 Task: Cancel job alert.
Action: Mouse moved to (715, 79)
Screenshot: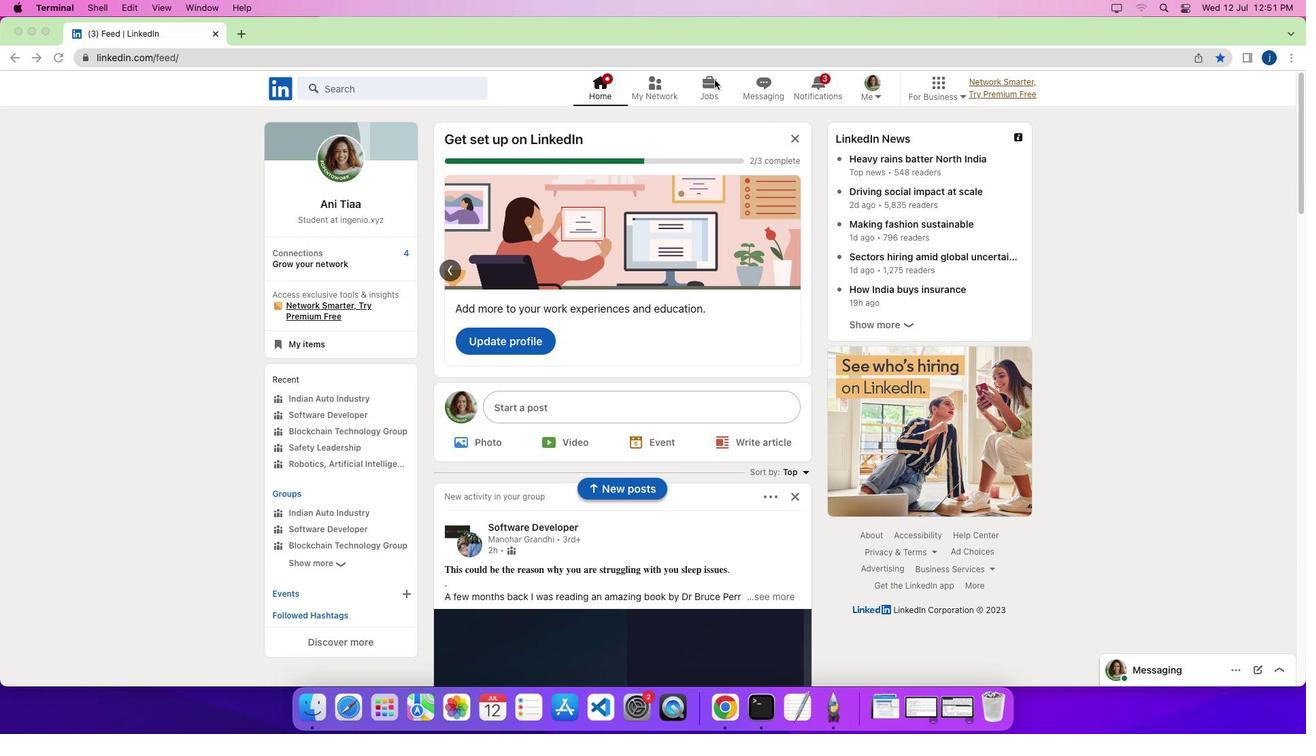 
Action: Mouse pressed left at (715, 79)
Screenshot: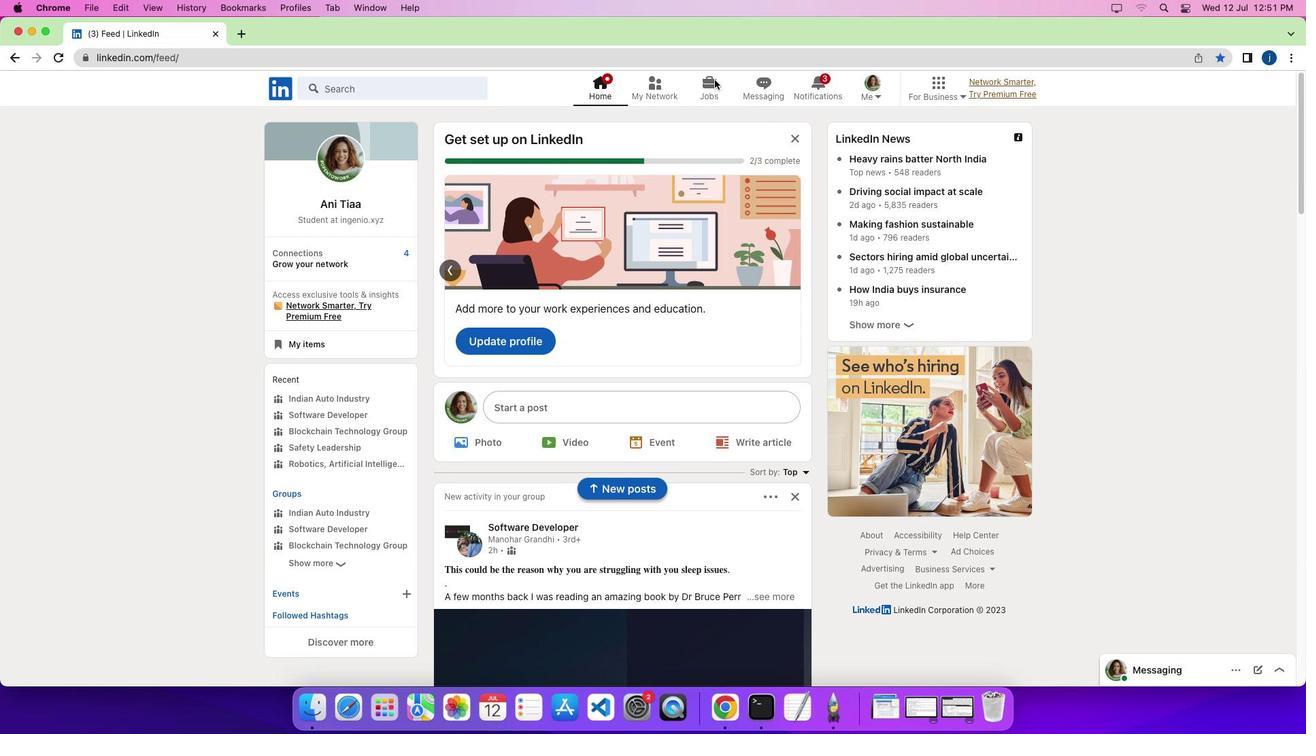 
Action: Mouse pressed left at (715, 79)
Screenshot: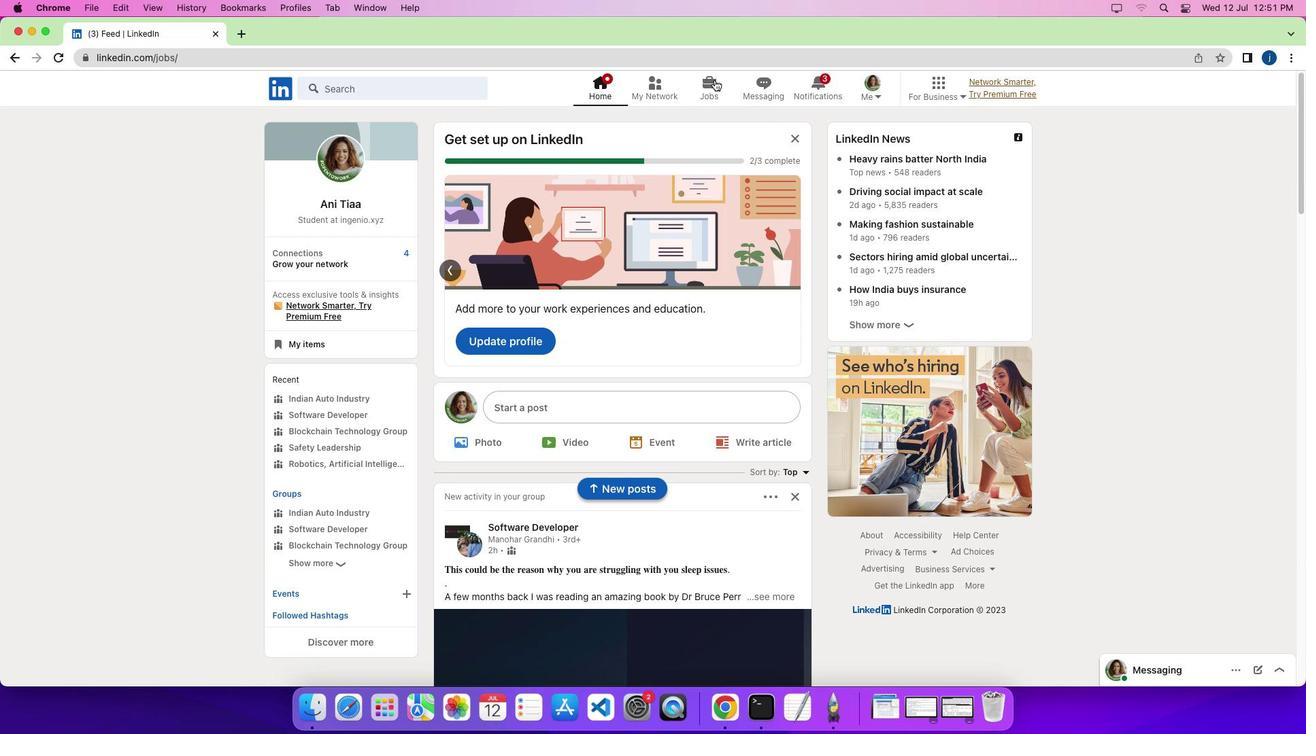 
Action: Mouse moved to (317, 407)
Screenshot: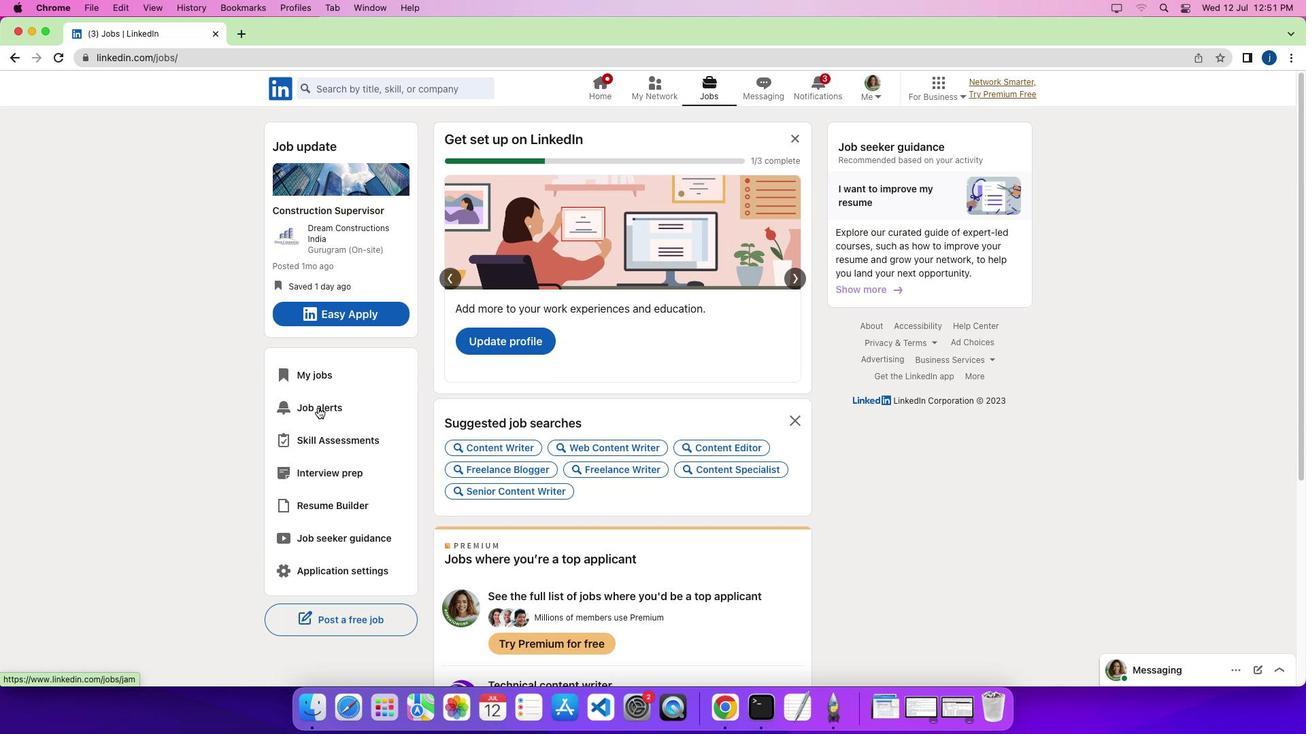 
Action: Mouse pressed left at (317, 407)
Screenshot: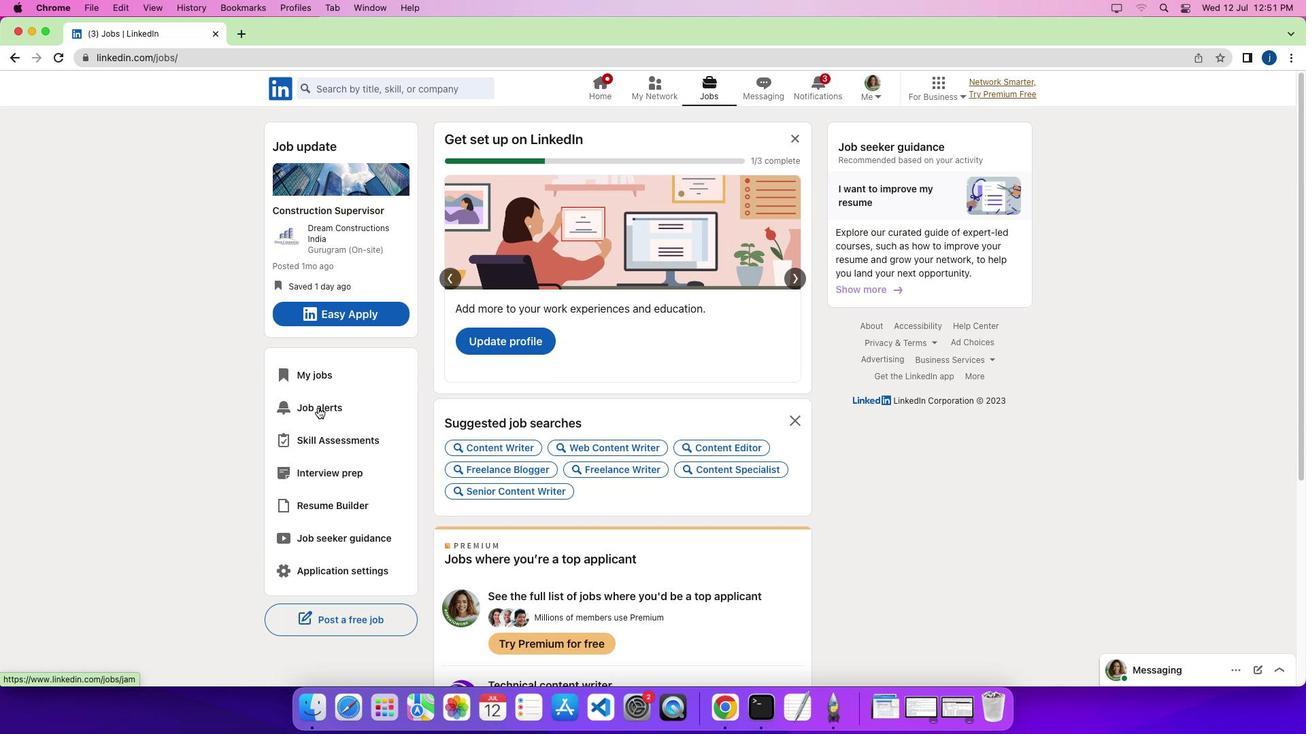 
Action: Mouse moved to (851, 168)
Screenshot: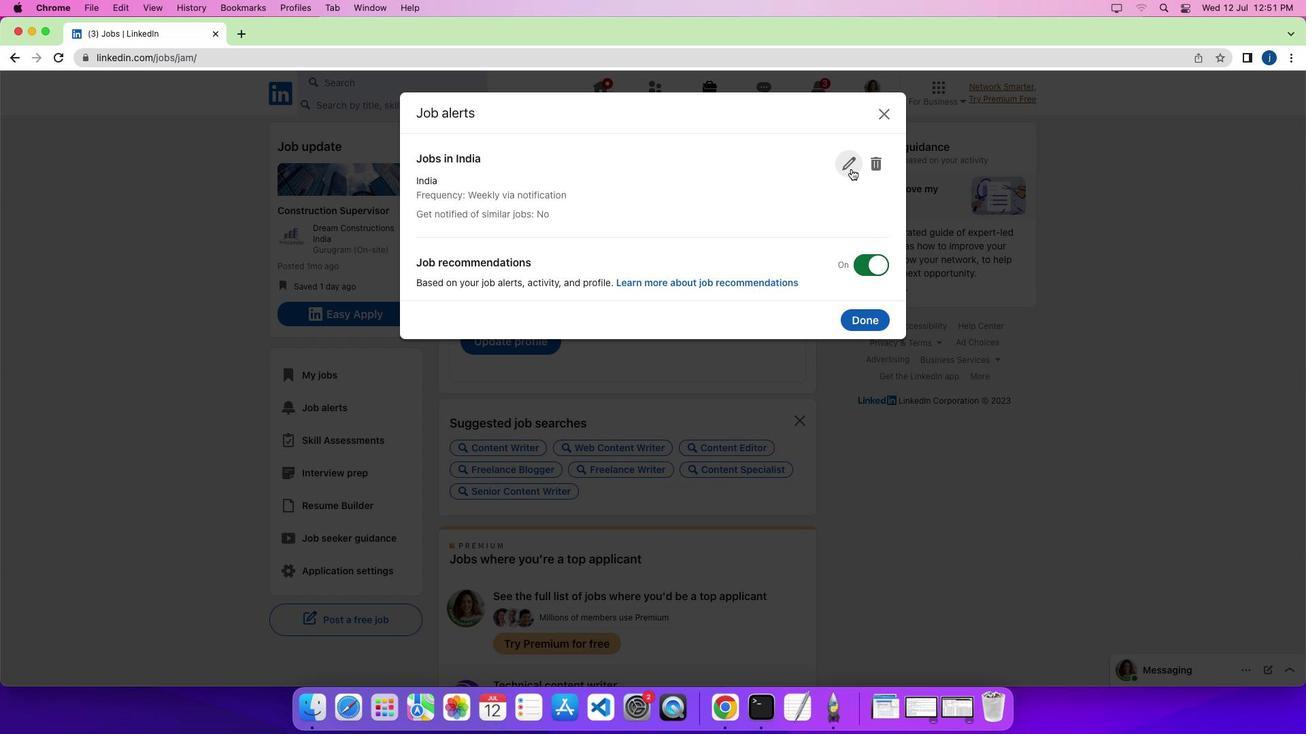 
Action: Mouse pressed left at (851, 168)
Screenshot: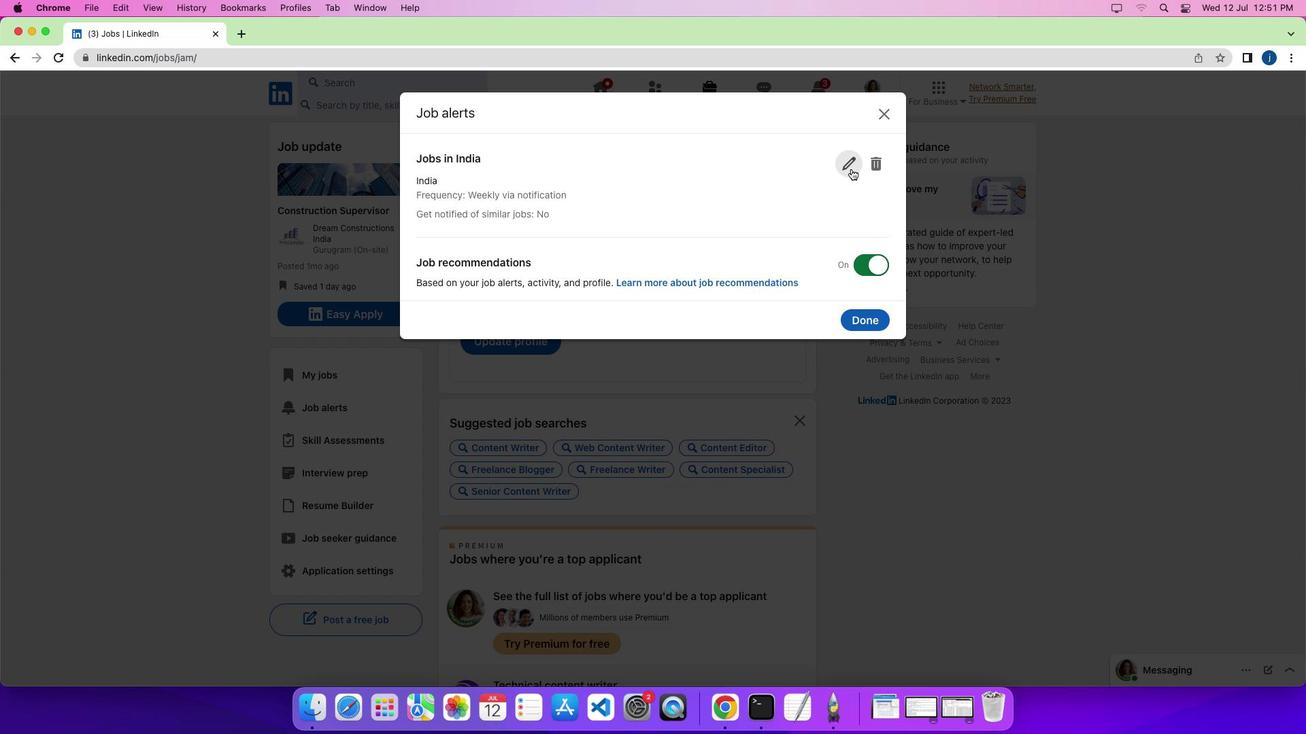 
Action: Mouse moved to (449, 512)
Screenshot: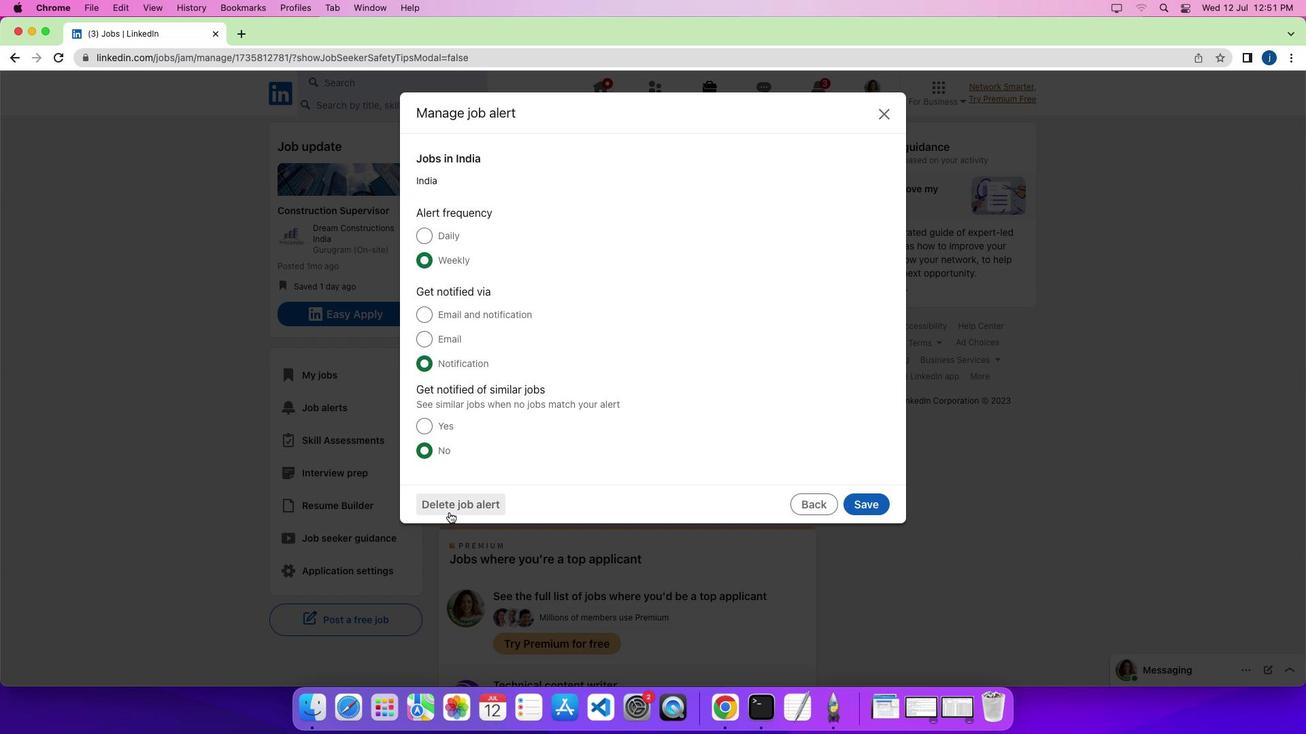 
Action: Mouse pressed left at (449, 512)
Screenshot: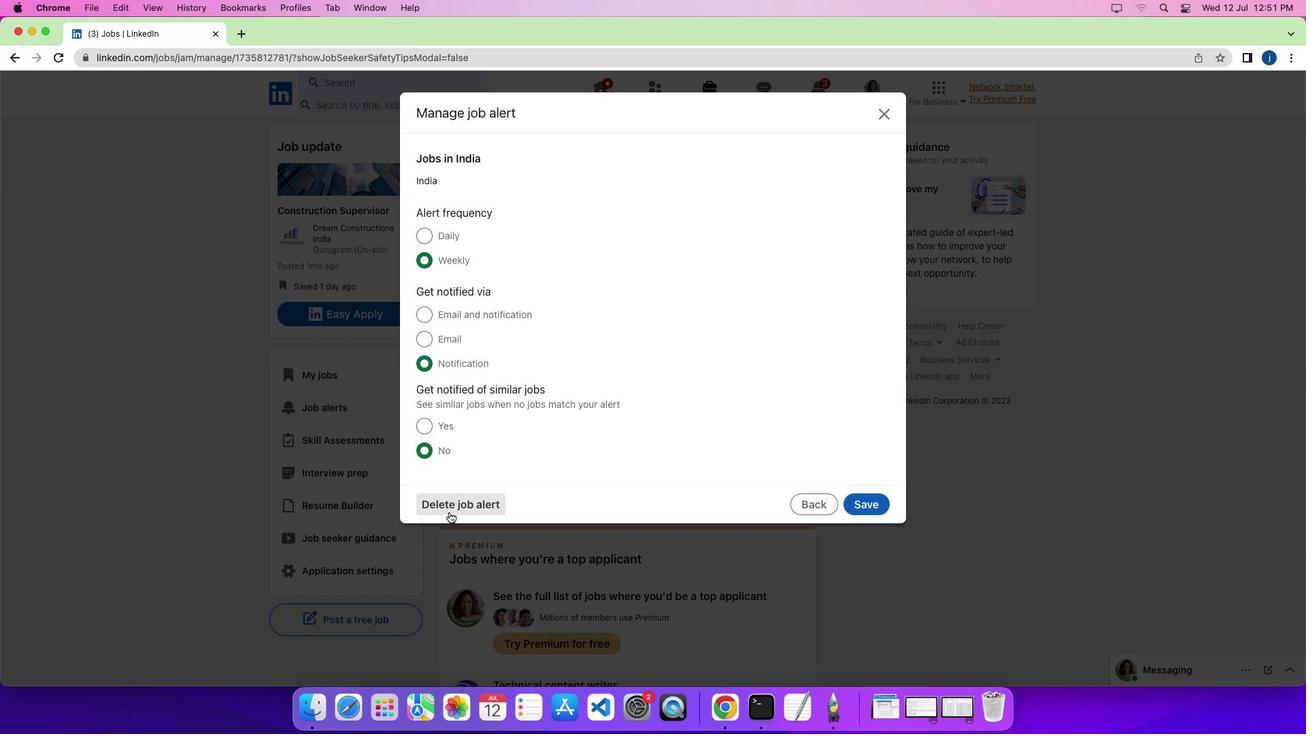 
Action: Mouse moved to (665, 325)
Screenshot: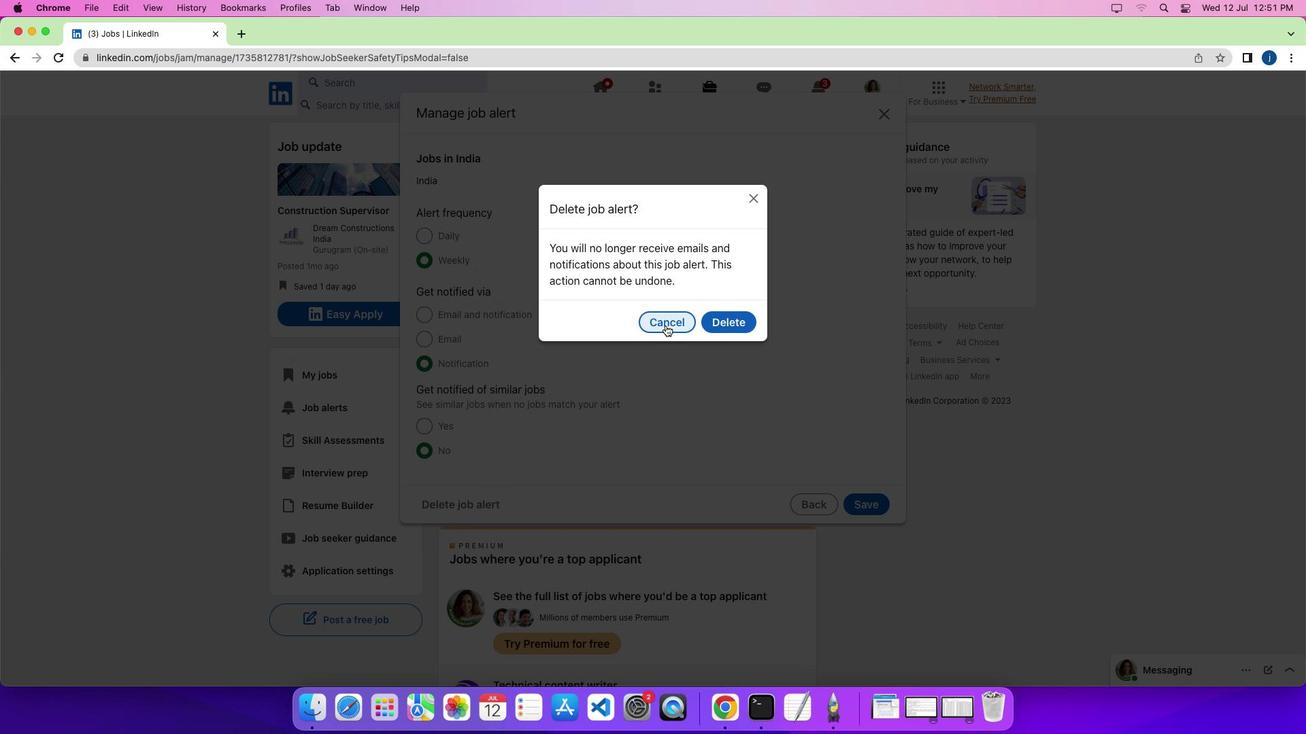 
Action: Mouse pressed left at (665, 325)
Screenshot: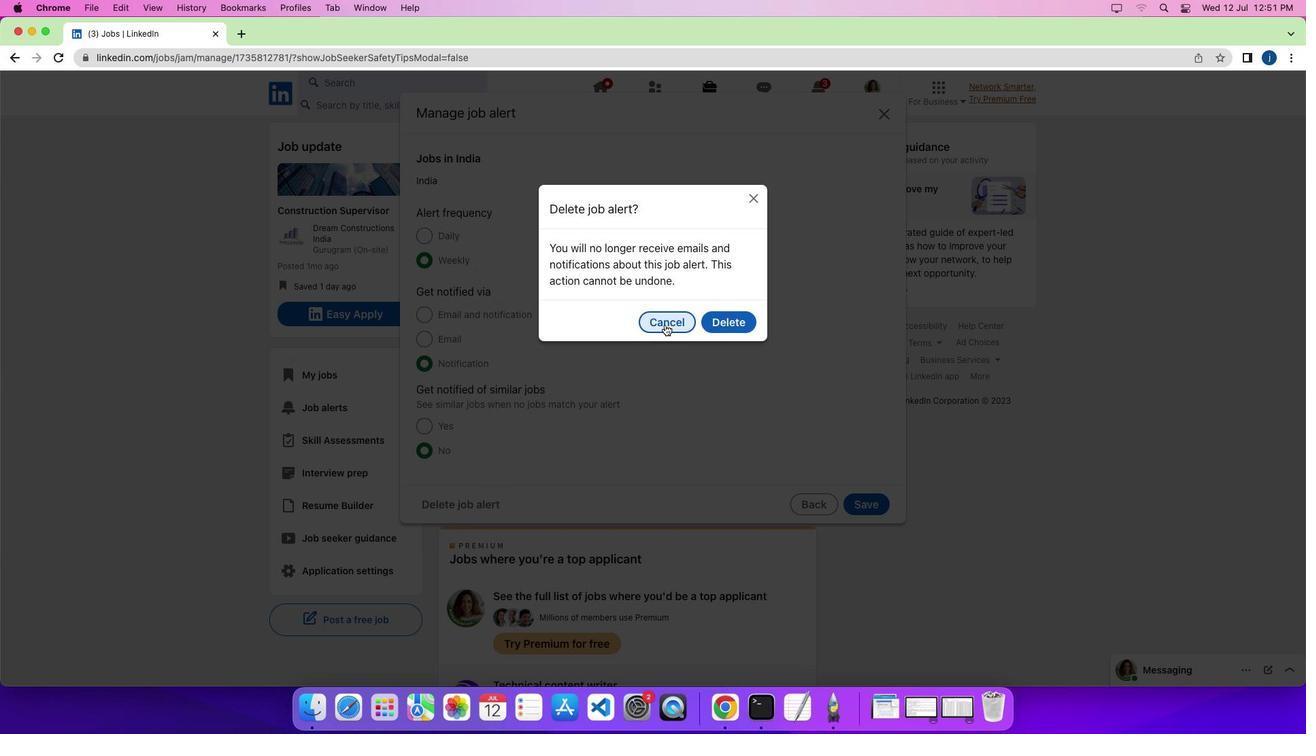 
Action: Mouse moved to (672, 434)
Screenshot: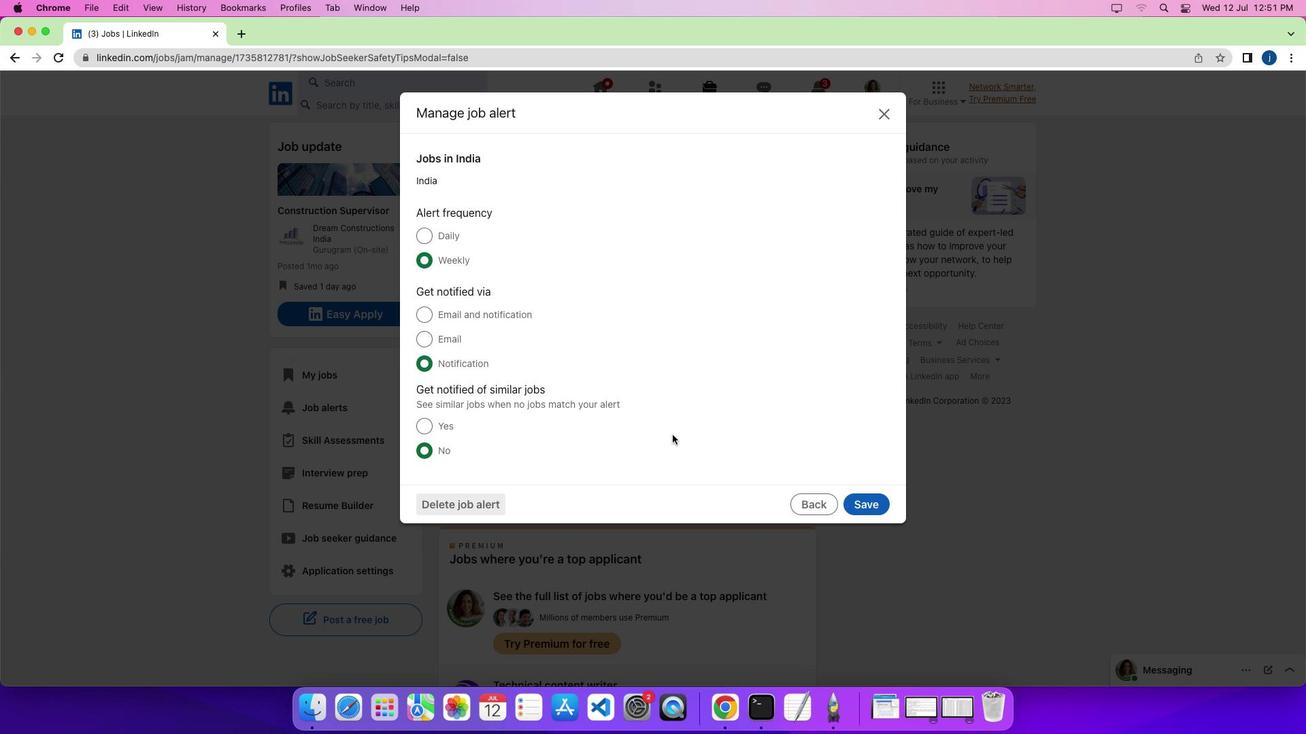 
